 Task: Add Sprouts Cinnamon to the cart.
Action: Mouse pressed left at (24, 107)
Screenshot: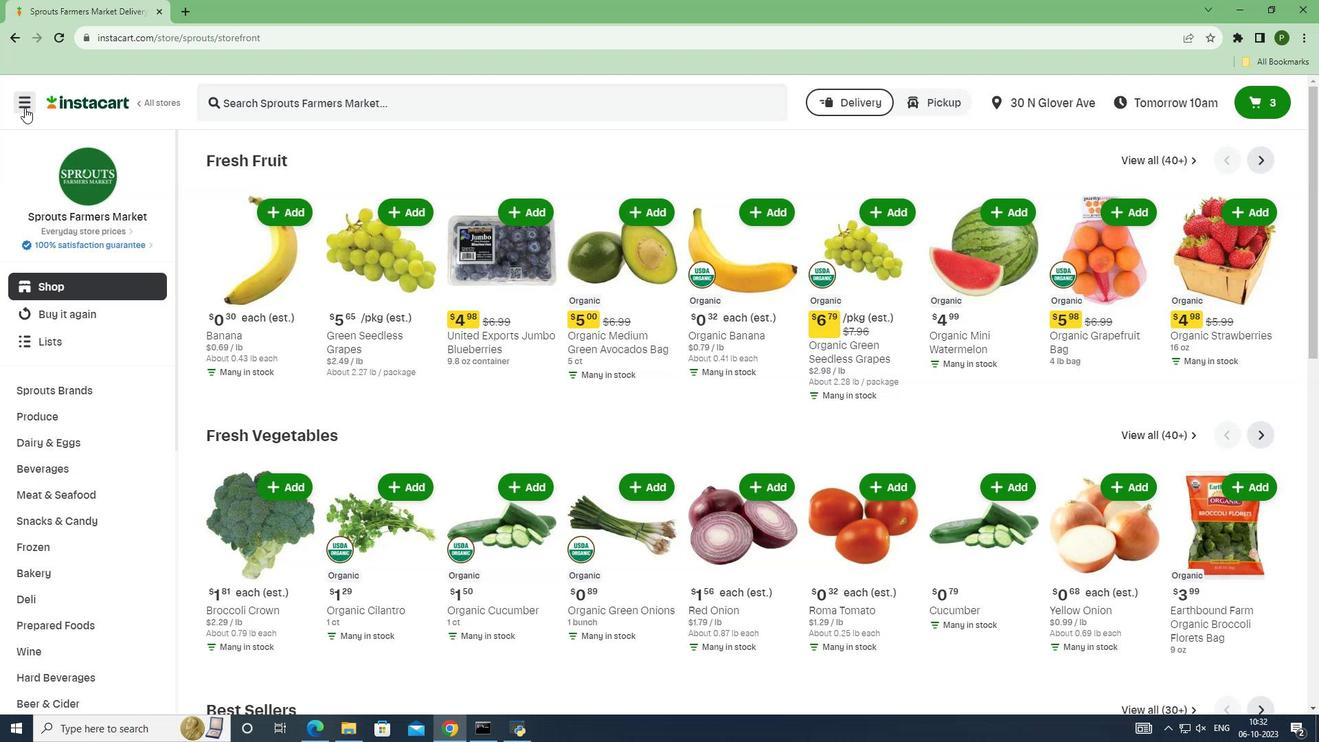 
Action: Mouse moved to (35, 361)
Screenshot: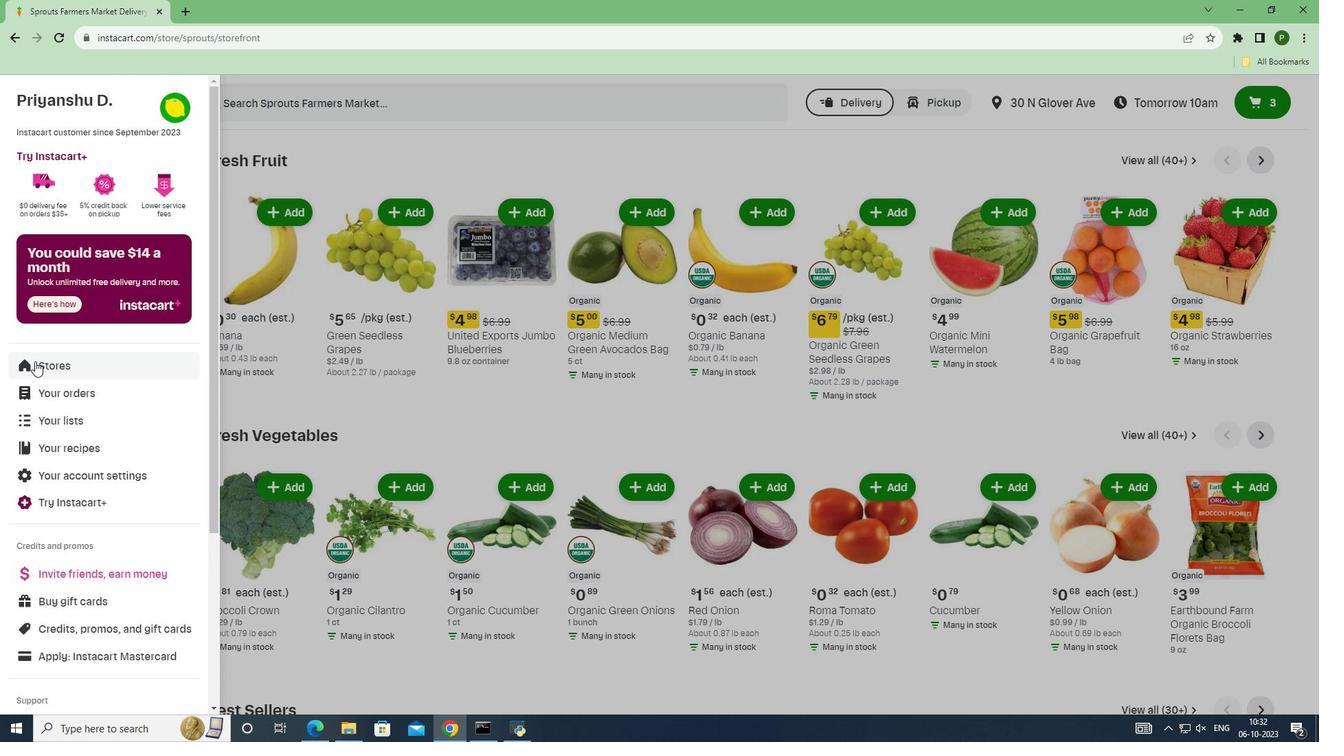 
Action: Mouse pressed left at (35, 361)
Screenshot: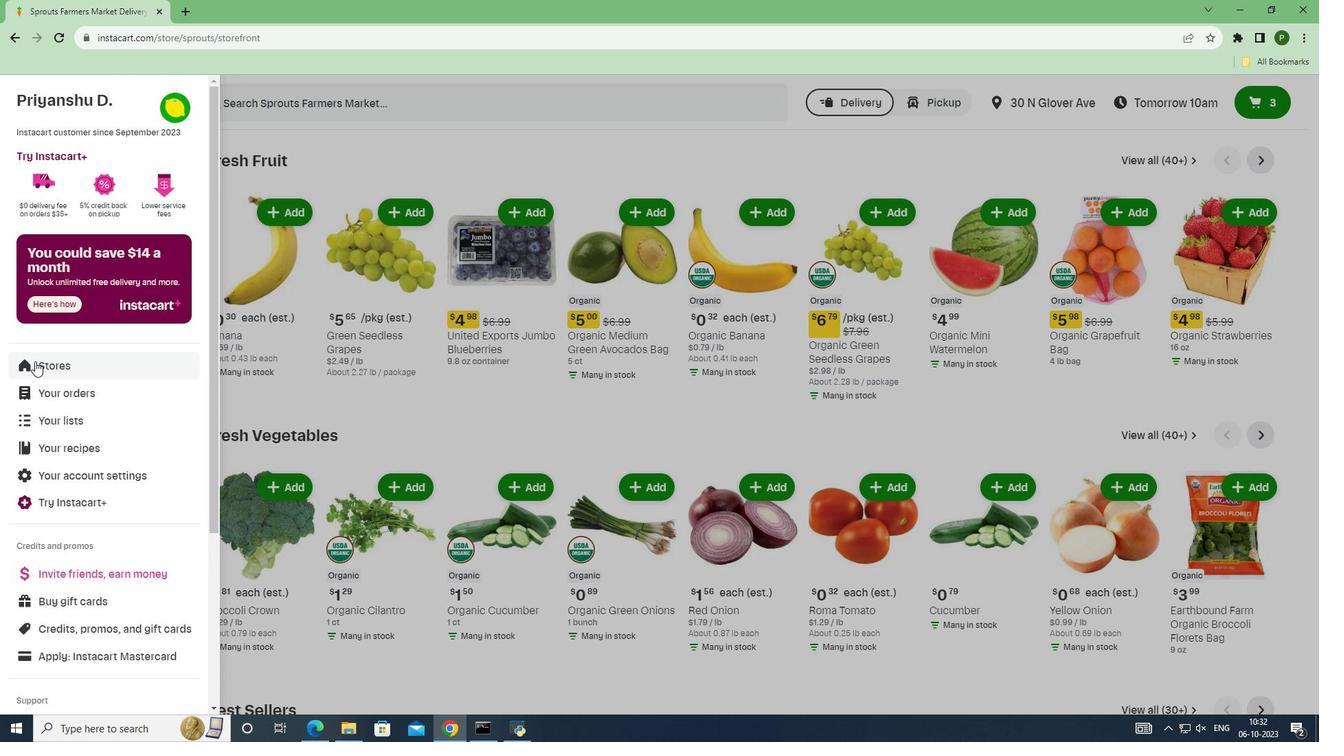 
Action: Mouse moved to (314, 151)
Screenshot: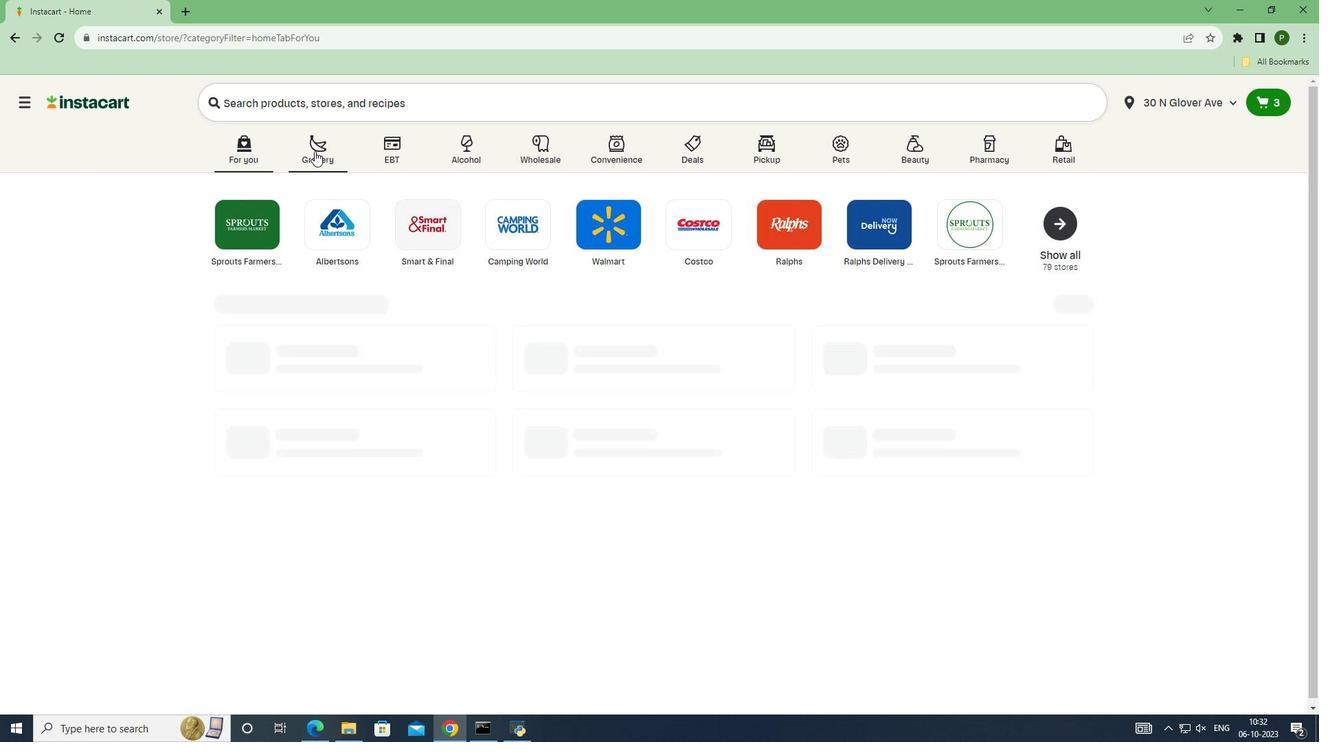 
Action: Mouse pressed left at (314, 151)
Screenshot: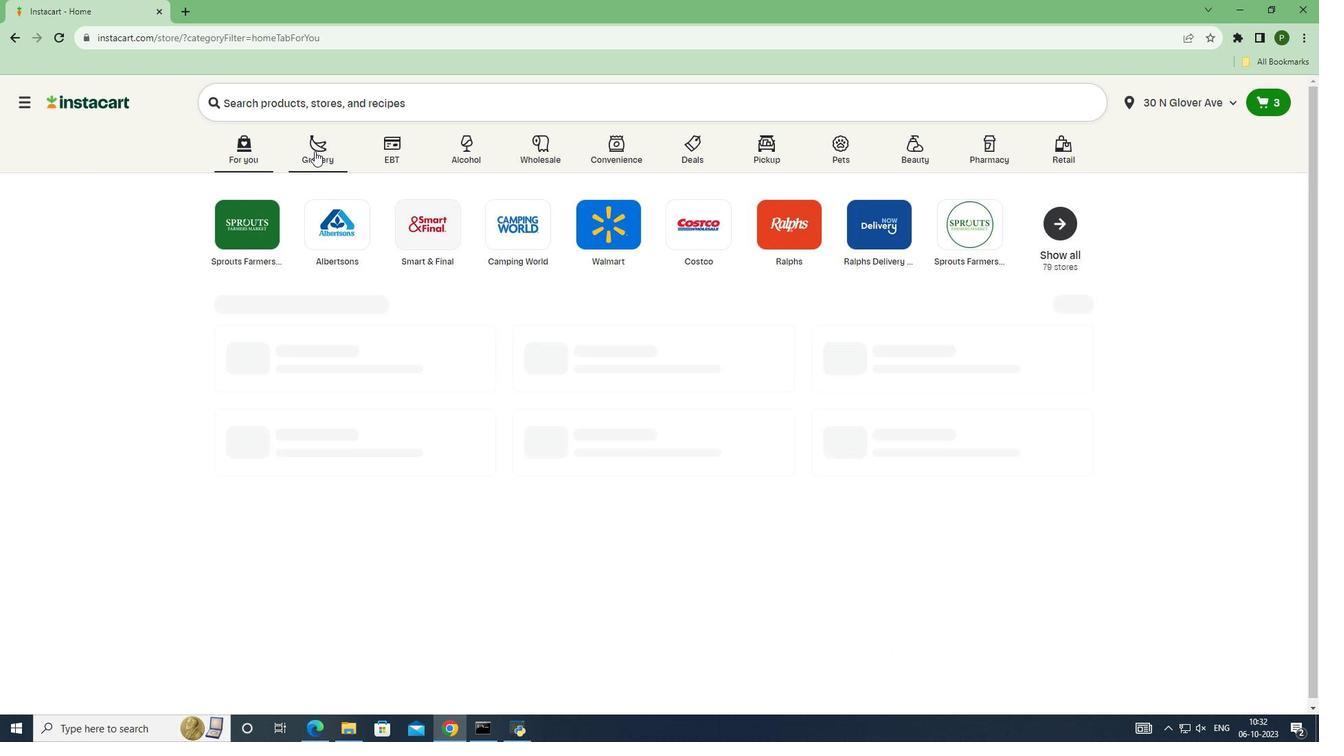 
Action: Mouse moved to (276, 243)
Screenshot: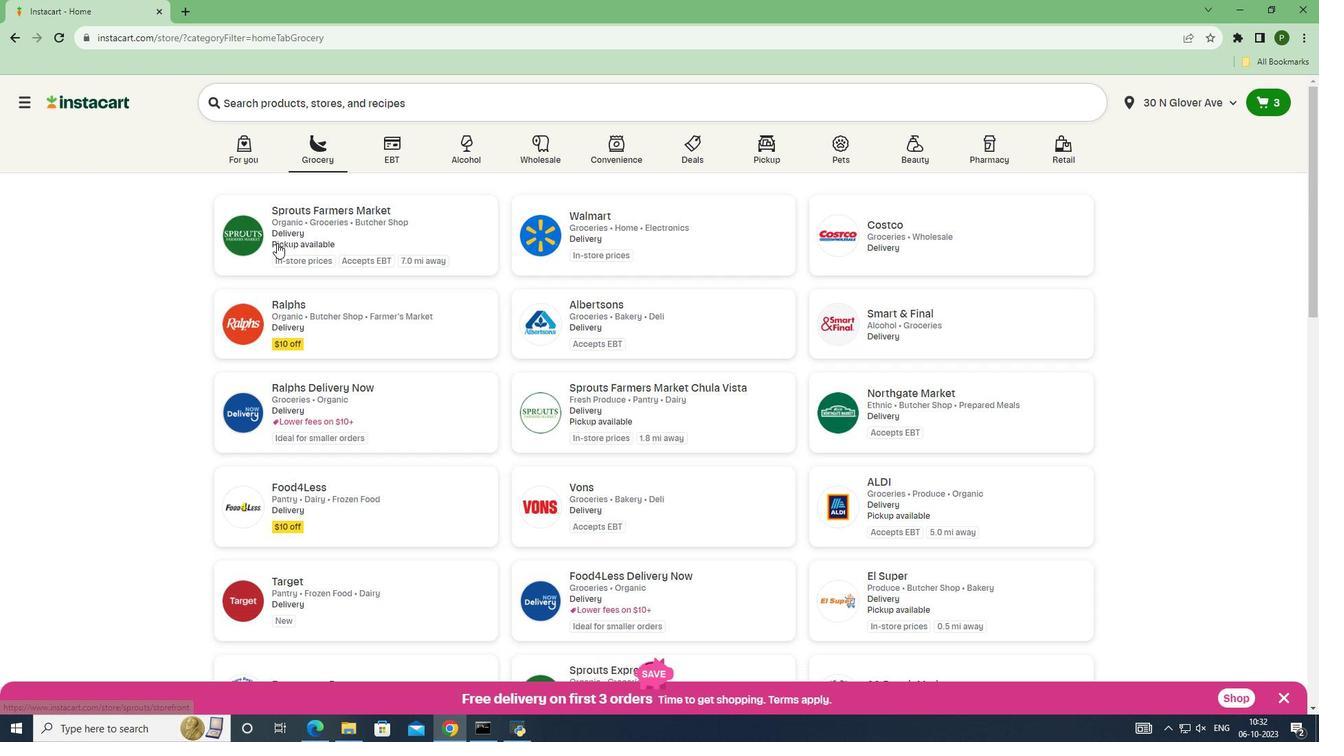 
Action: Mouse pressed left at (276, 243)
Screenshot: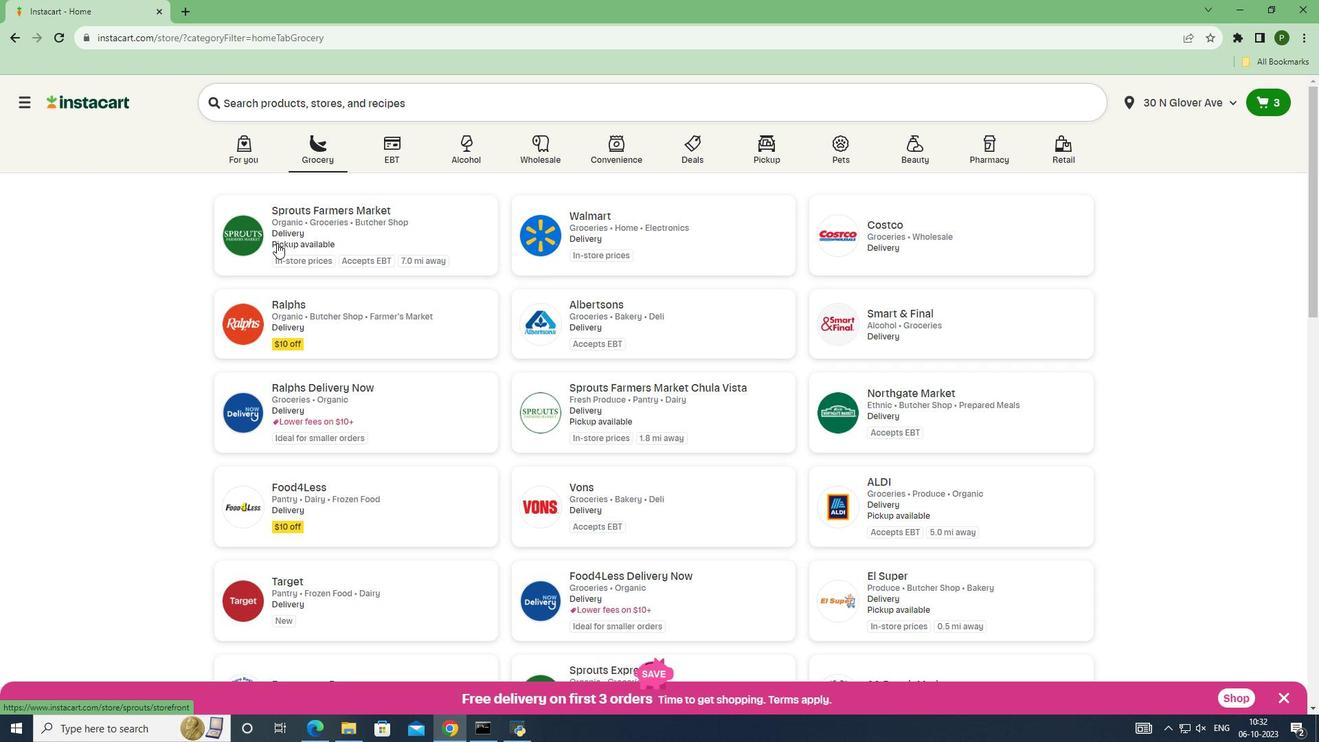 
Action: Mouse moved to (106, 397)
Screenshot: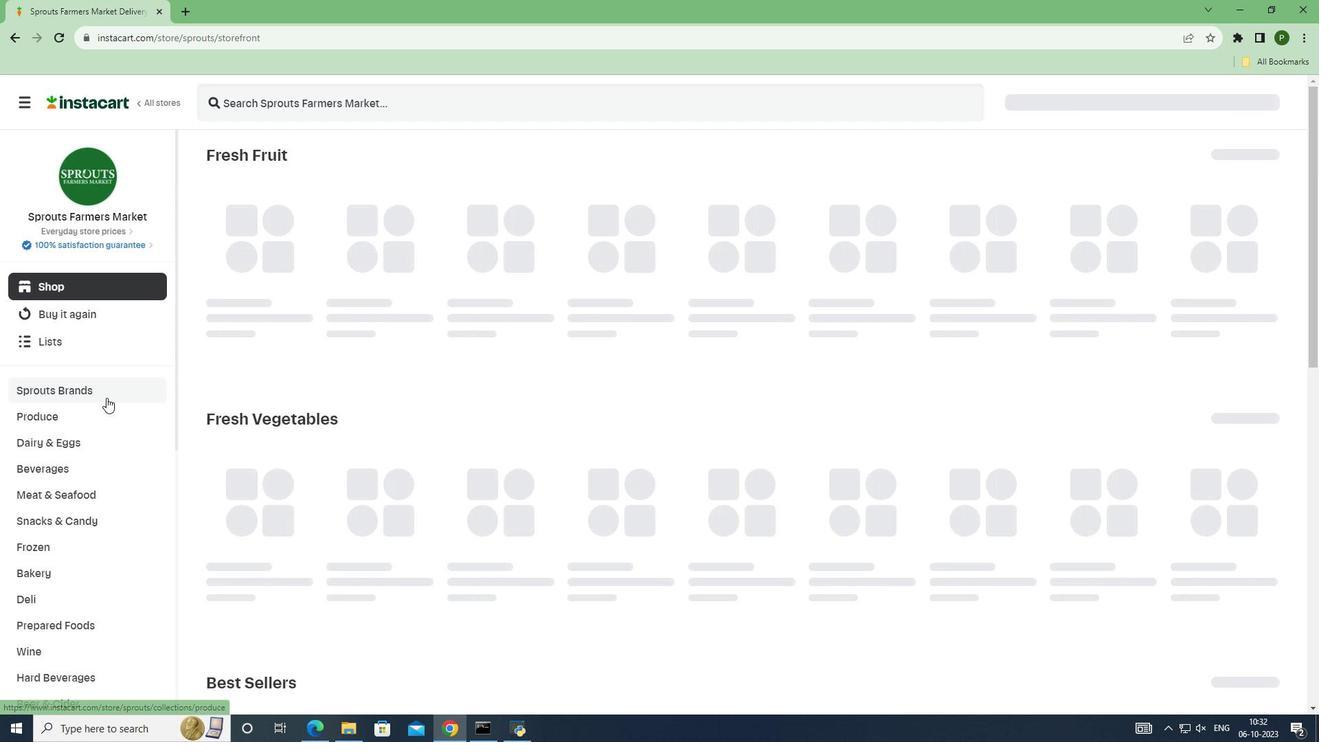 
Action: Mouse pressed left at (106, 397)
Screenshot: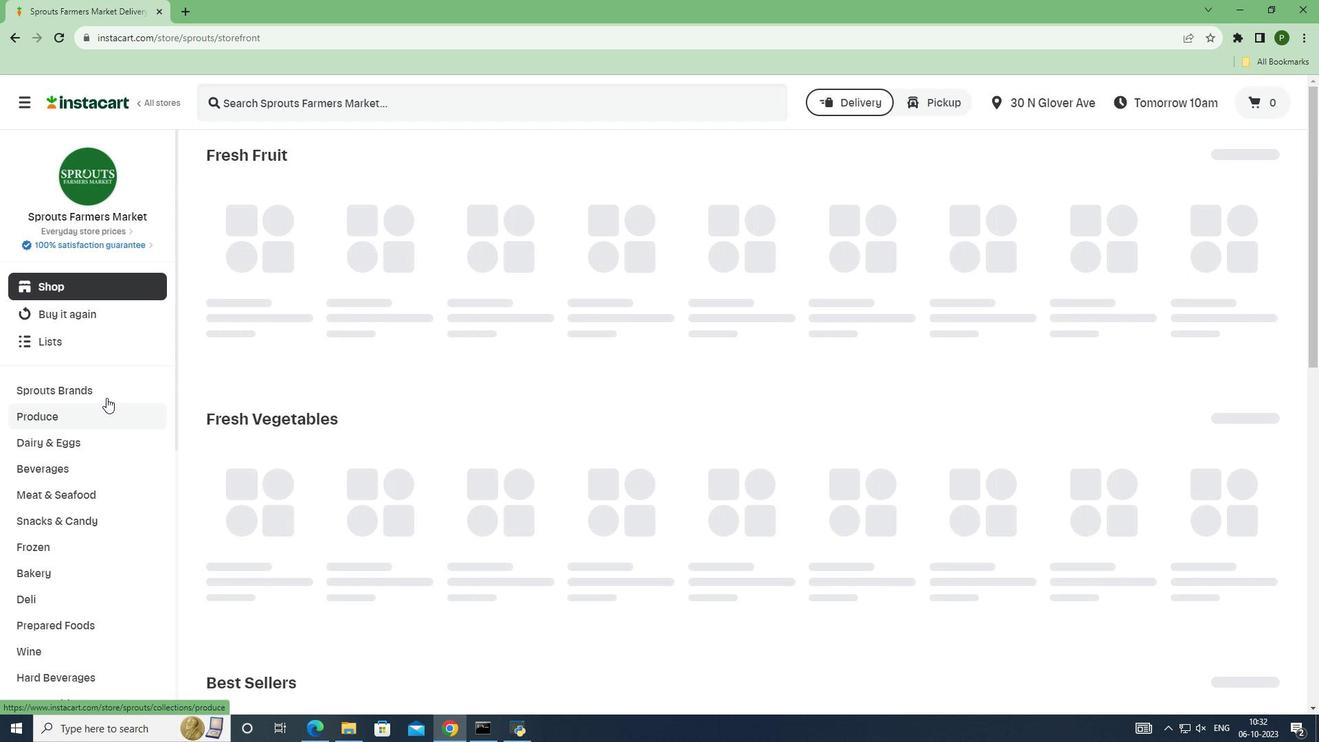 
Action: Mouse moved to (96, 569)
Screenshot: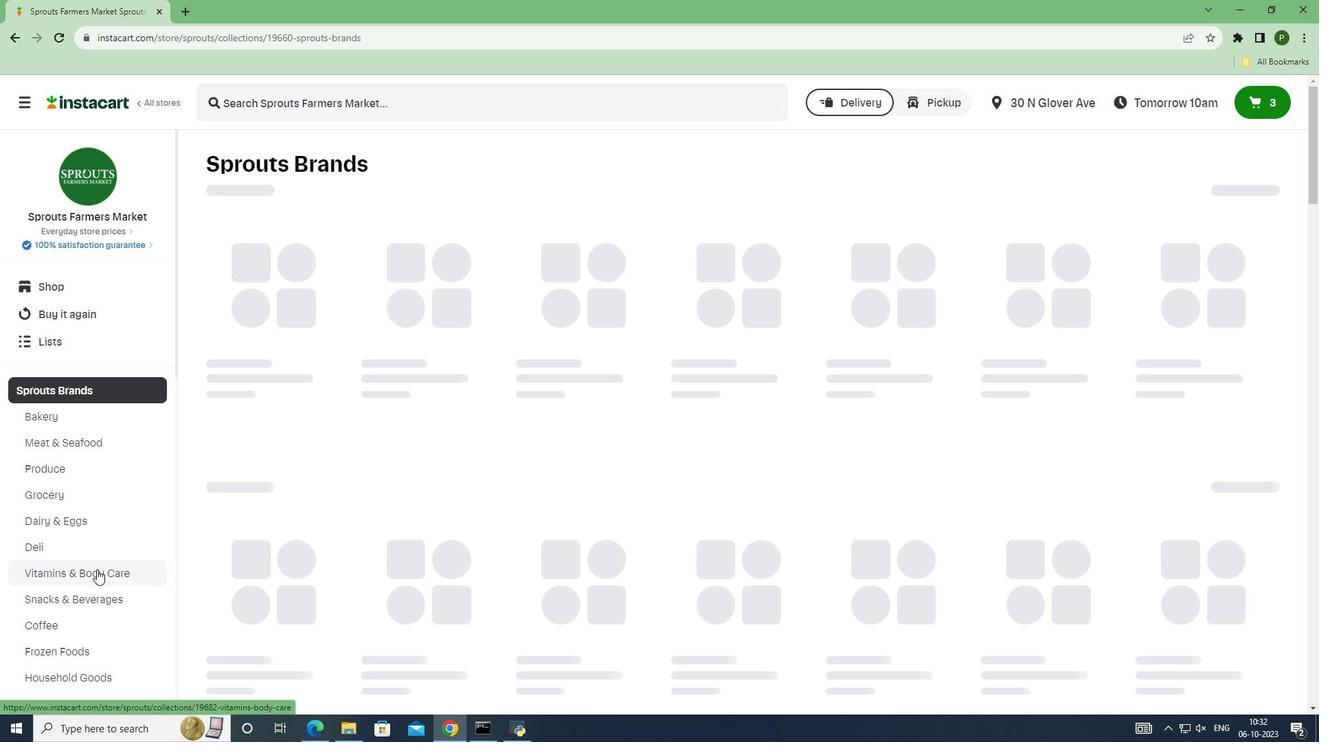 
Action: Mouse pressed left at (96, 569)
Screenshot: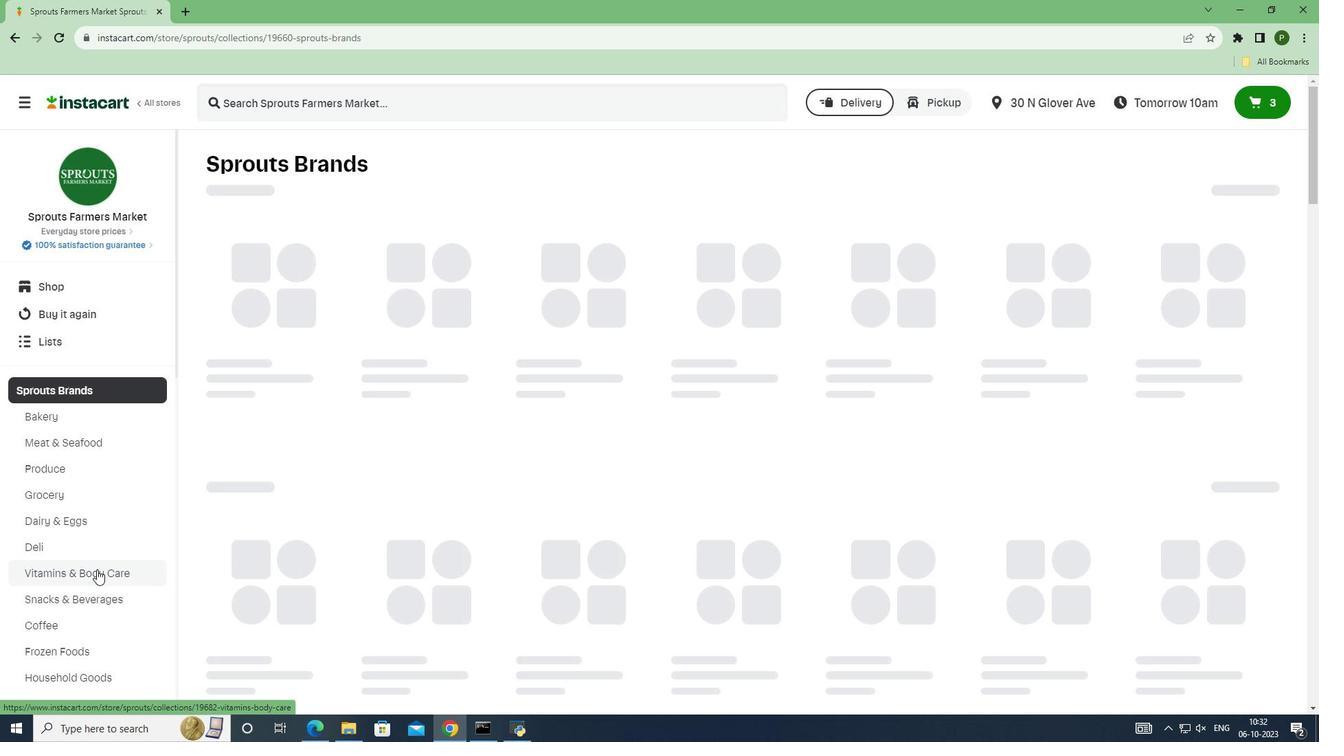 
Action: Mouse moved to (298, 101)
Screenshot: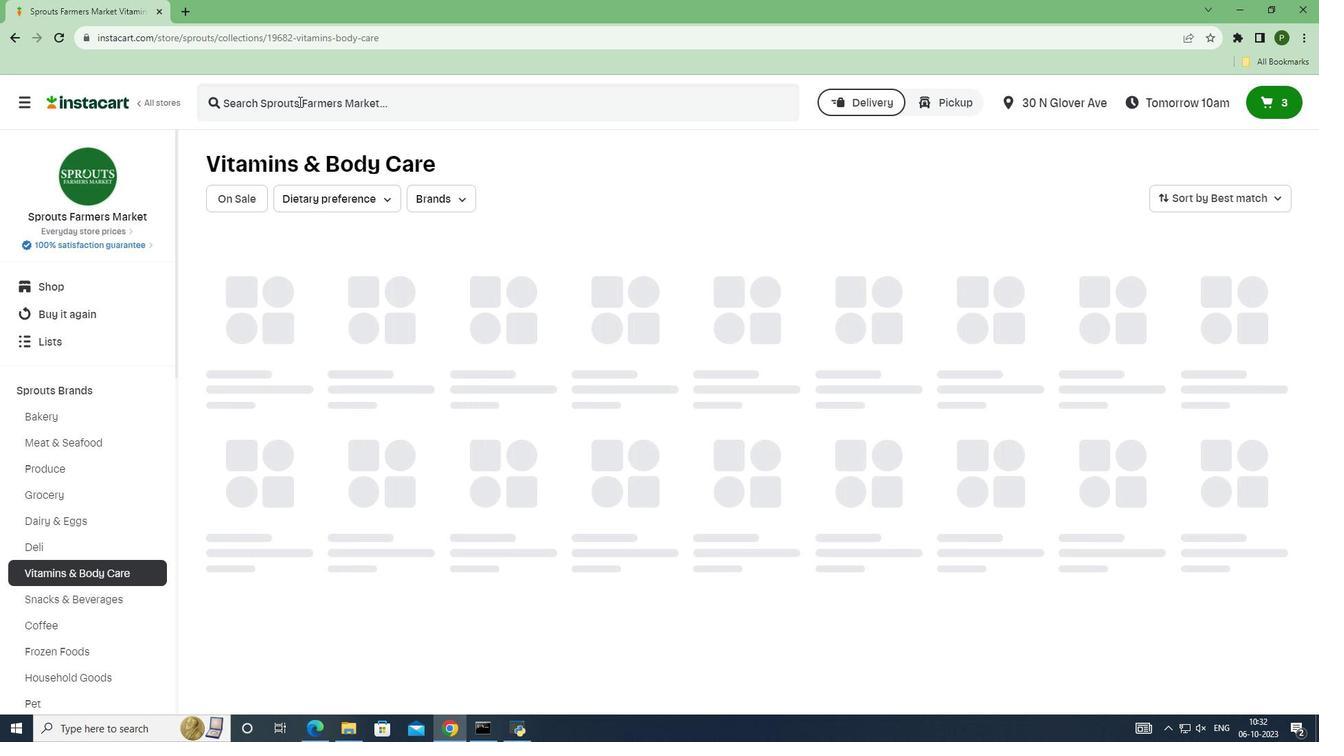 
Action: Mouse pressed left at (298, 101)
Screenshot: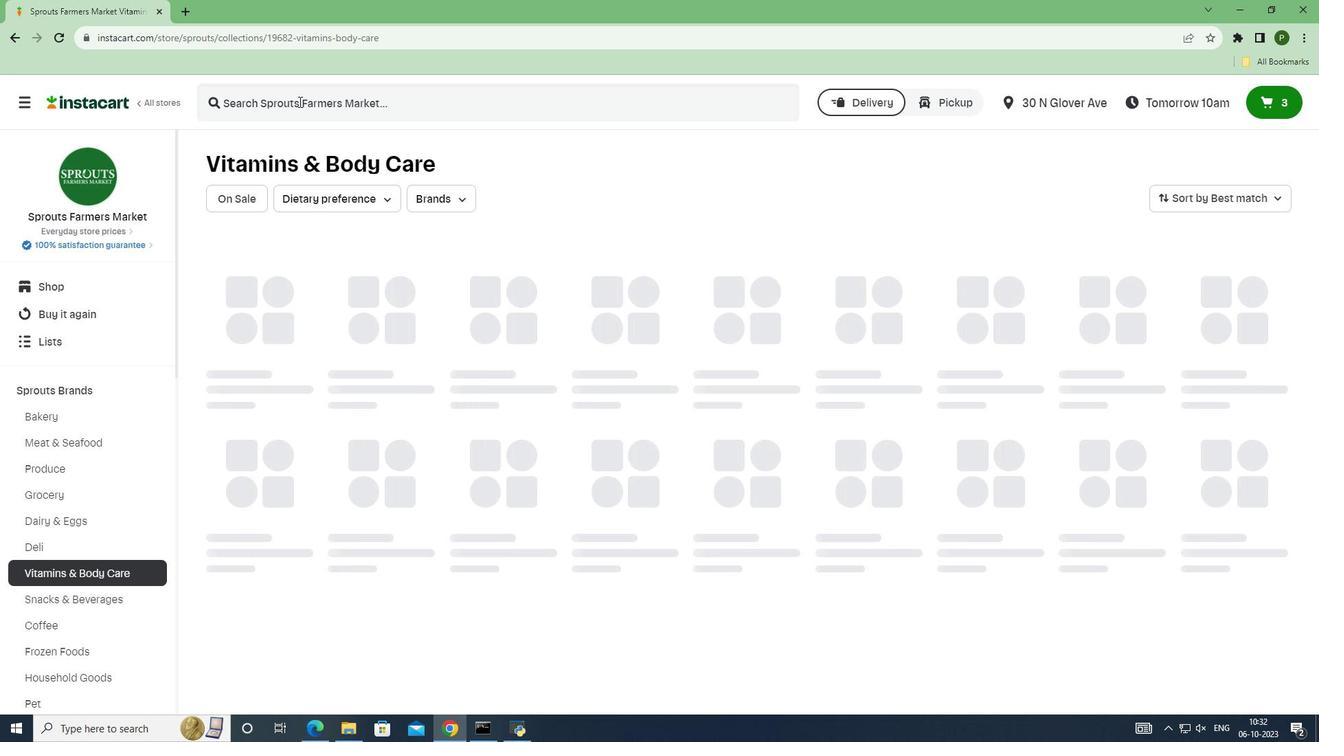 
Action: Key pressed <Key.caps_lock>S<Key.caps_lock>prouts<Key.space><Key.caps_lock>C<Key.caps_lock>innamon<Key.space><Key.enter>
Screenshot: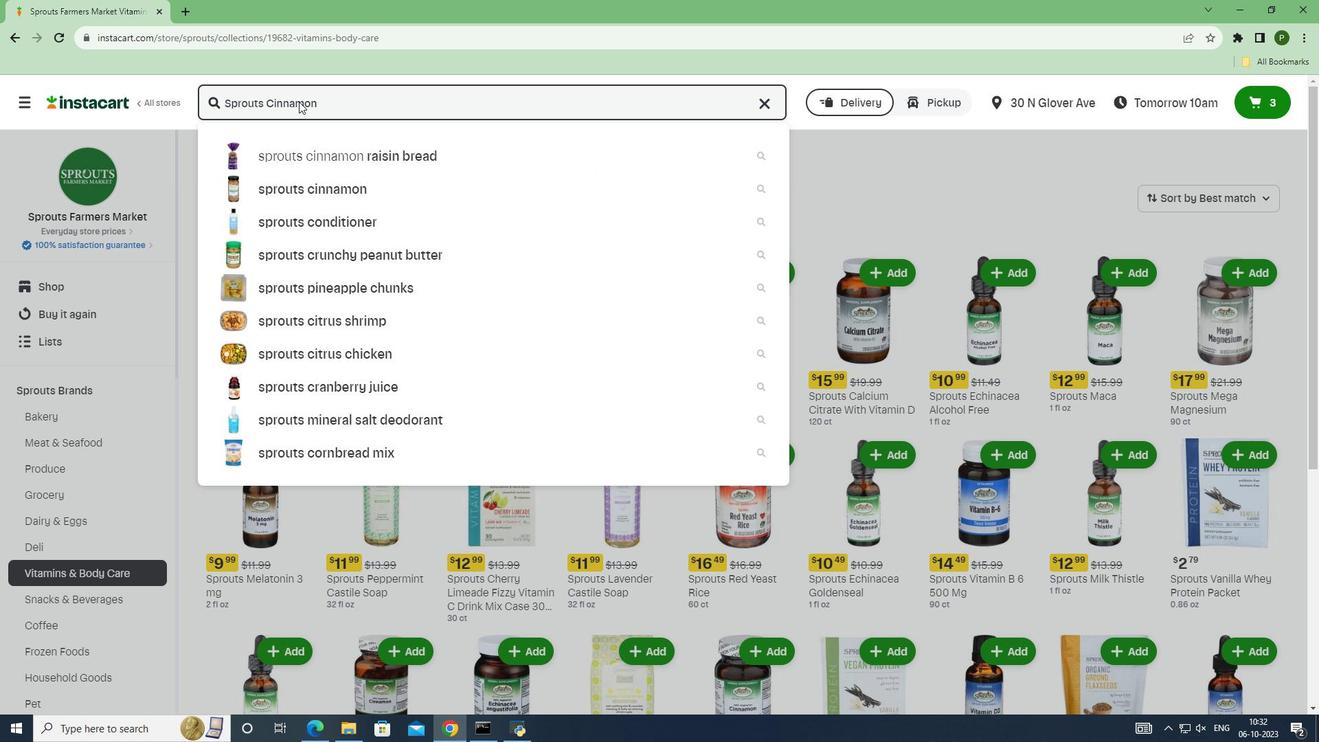 
Action: Mouse moved to (424, 396)
Screenshot: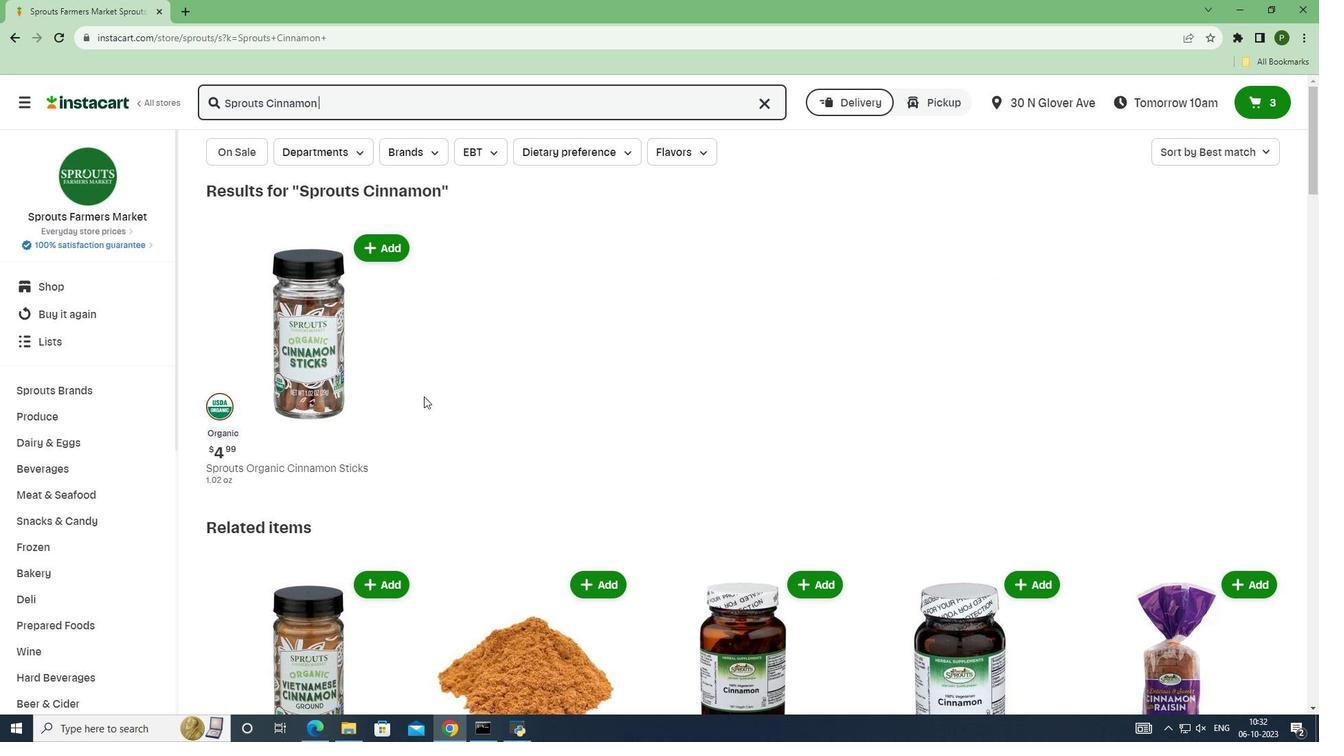 
Action: Mouse scrolled (424, 395) with delta (0, 0)
Screenshot: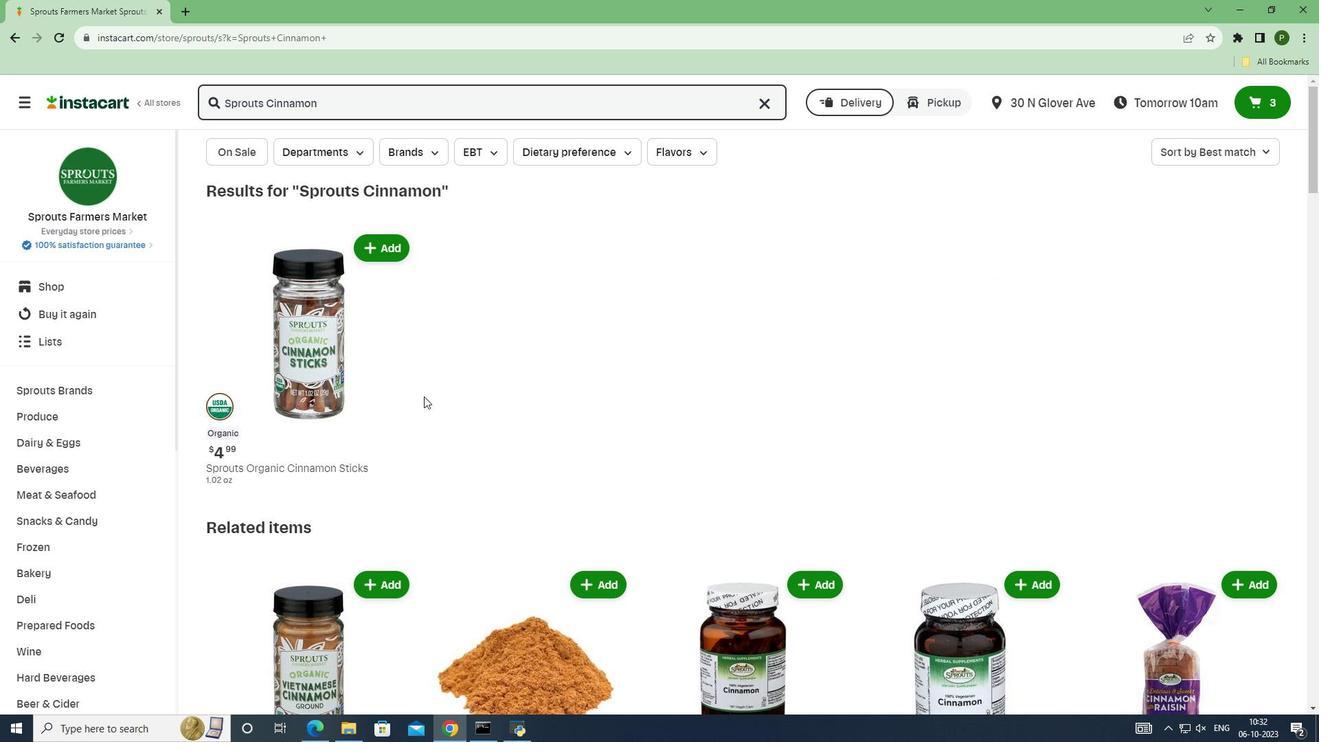
Action: Mouse scrolled (424, 395) with delta (0, 0)
Screenshot: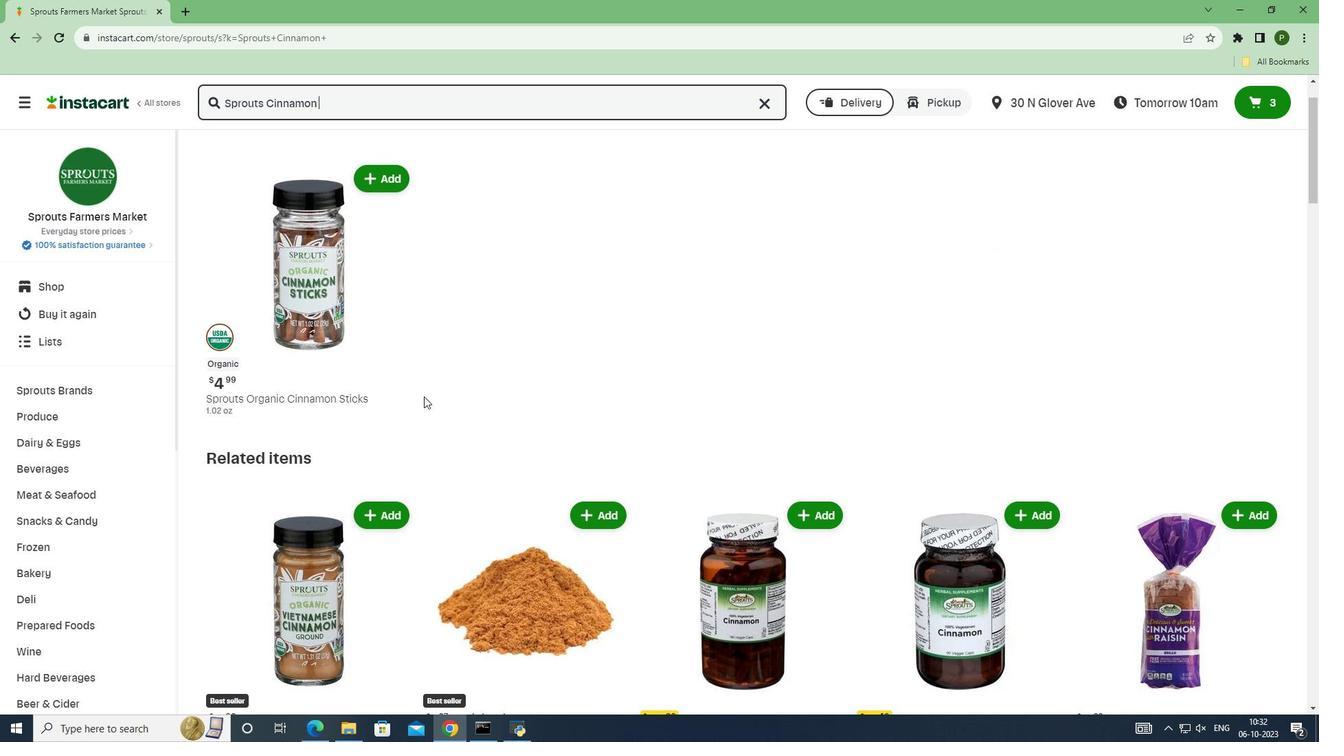 
Action: Mouse scrolled (424, 395) with delta (0, 0)
Screenshot: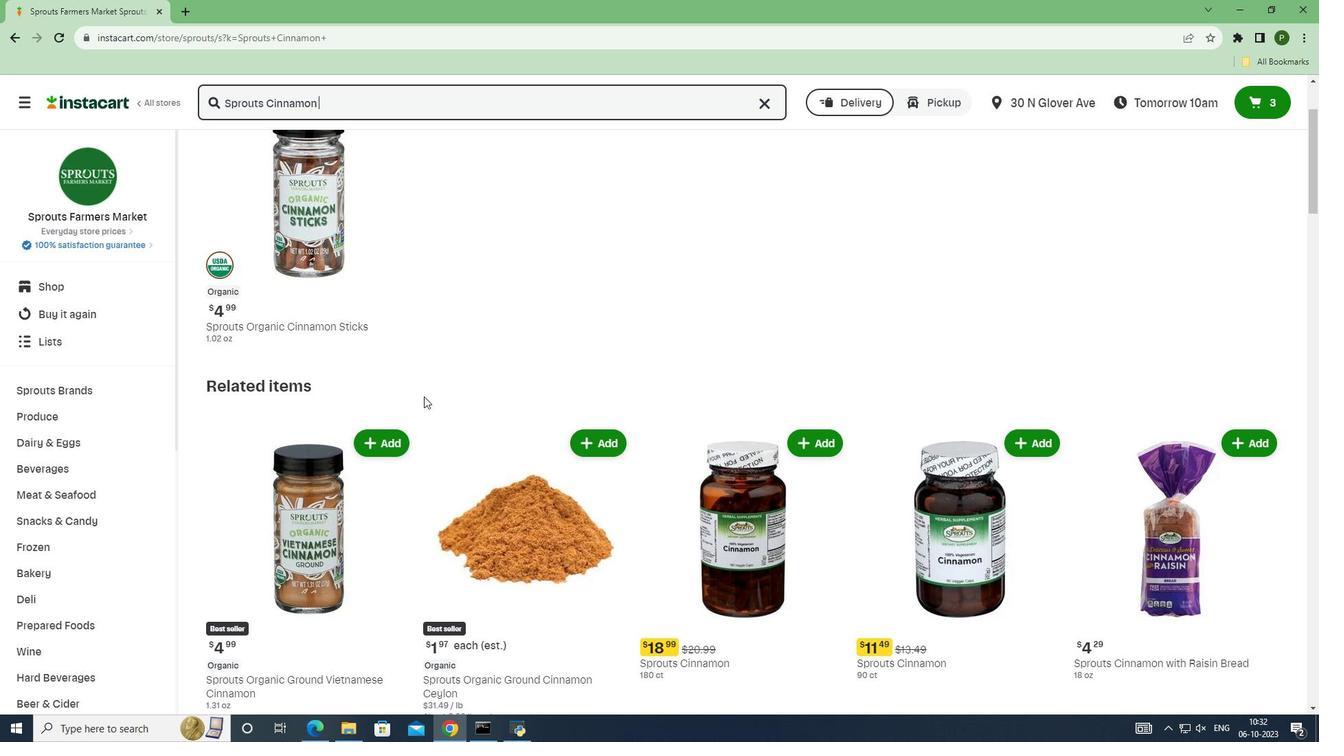 
Action: Mouse scrolled (424, 395) with delta (0, 0)
Screenshot: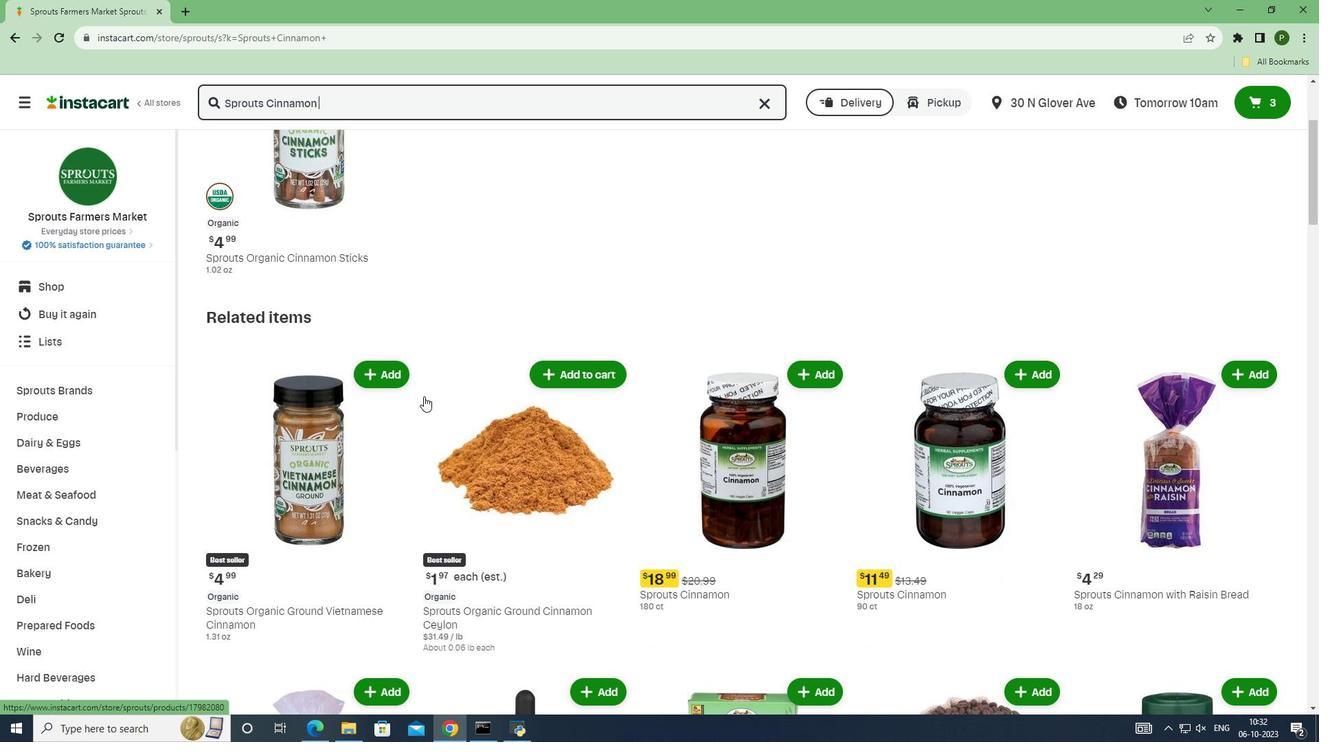 
Action: Mouse moved to (803, 318)
Screenshot: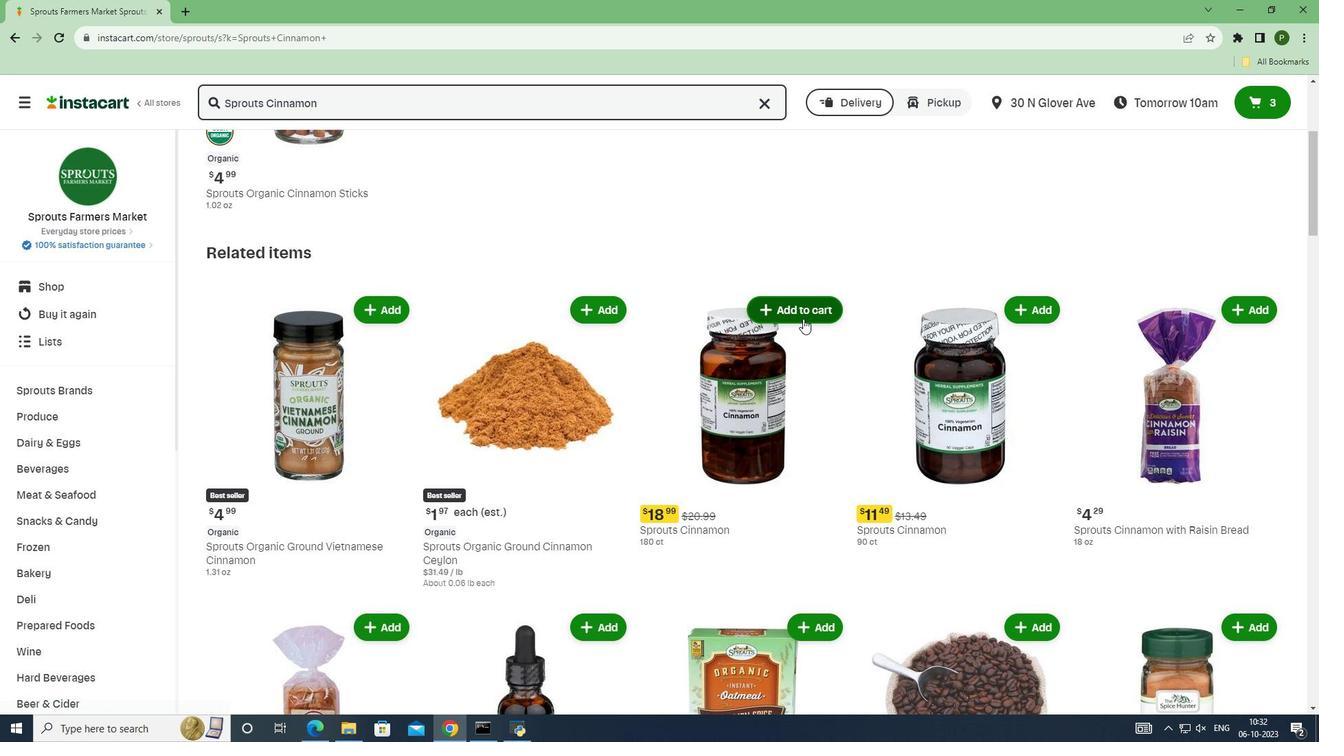 
Action: Mouse pressed left at (803, 318)
Screenshot: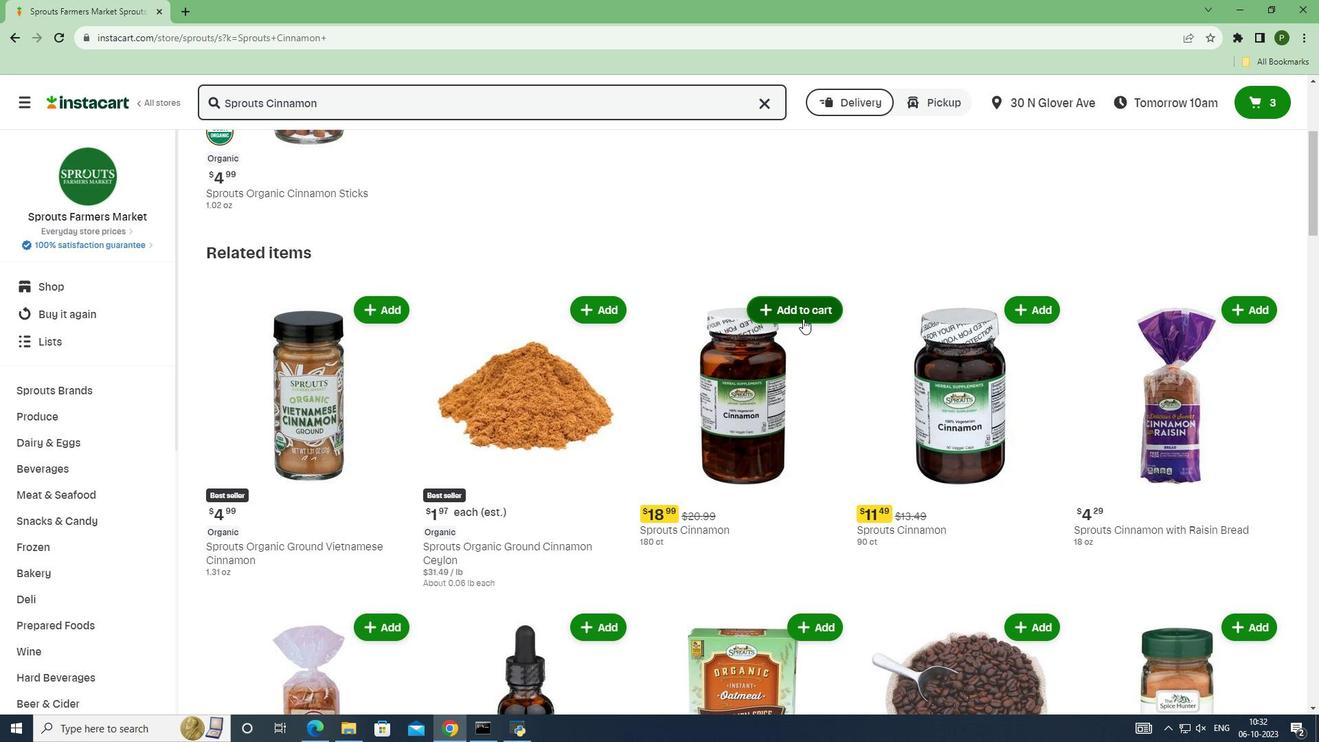 
Action: Mouse moved to (833, 377)
Screenshot: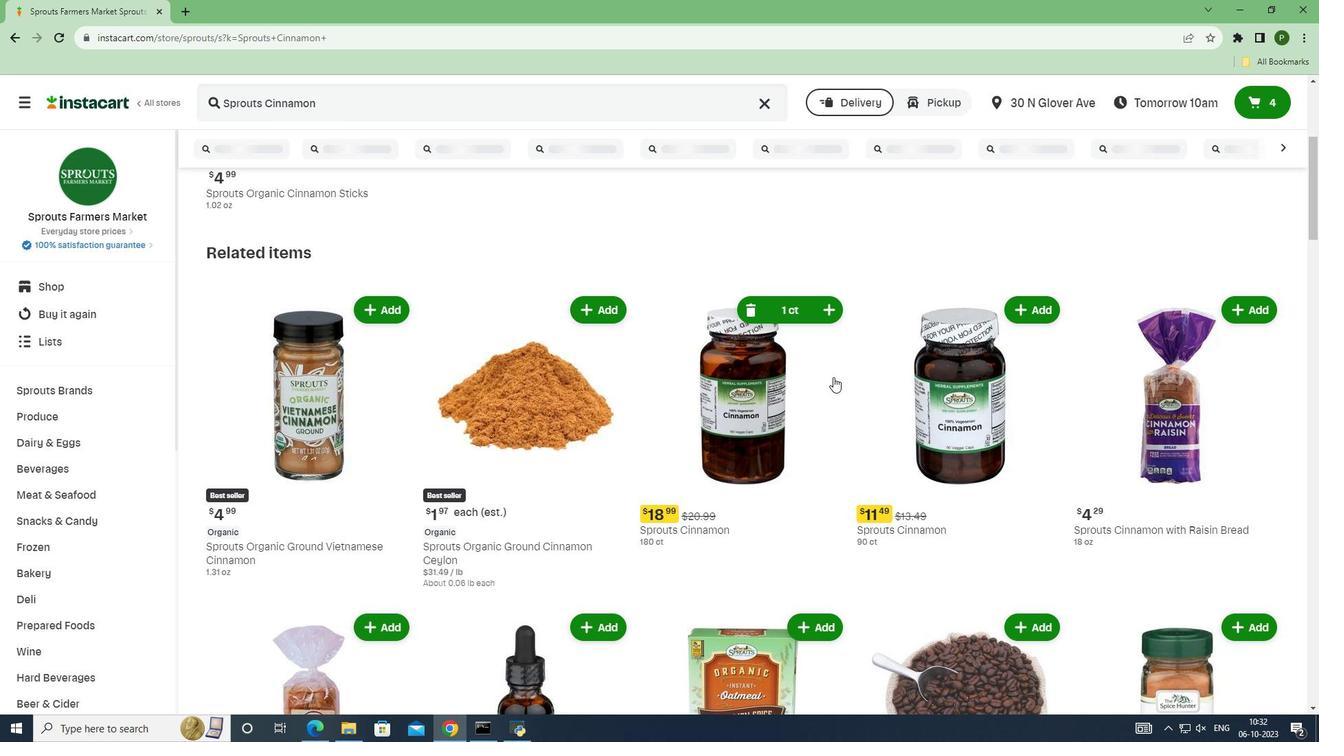 
